 Task: Check the average views per listing of mud room in the last 5 years.
Action: Mouse moved to (872, 194)
Screenshot: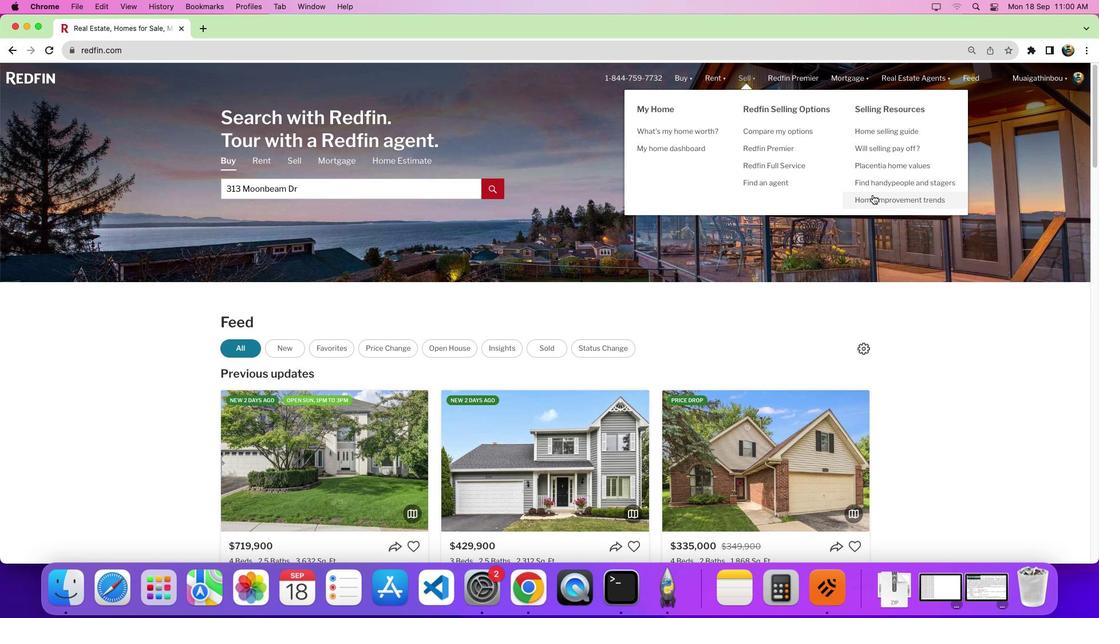 
Action: Mouse pressed left at (872, 194)
Screenshot: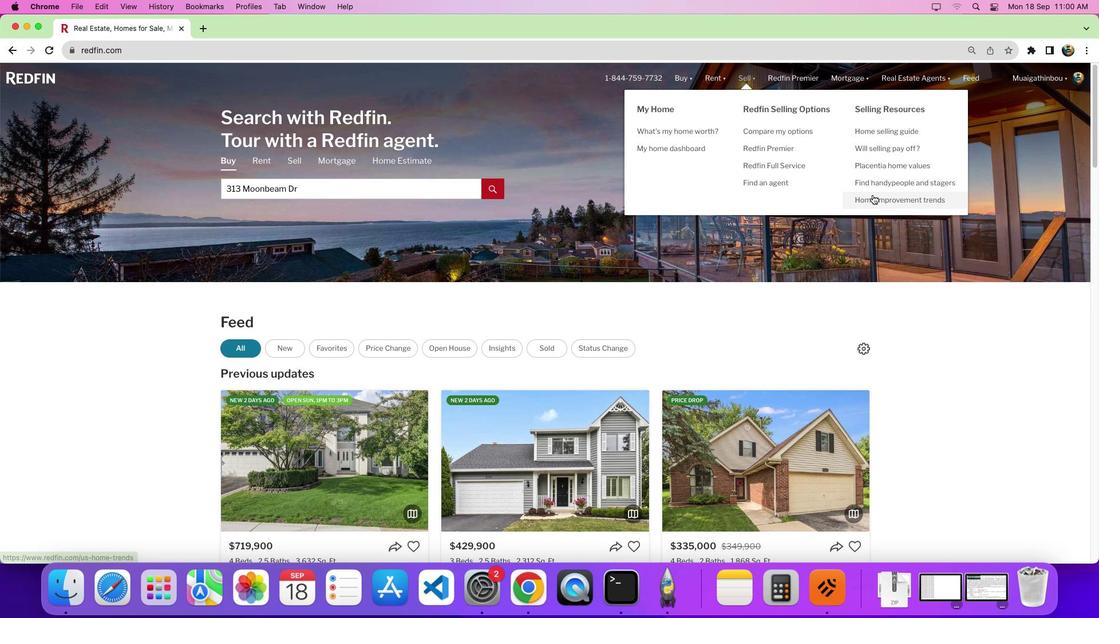 
Action: Mouse pressed left at (872, 194)
Screenshot: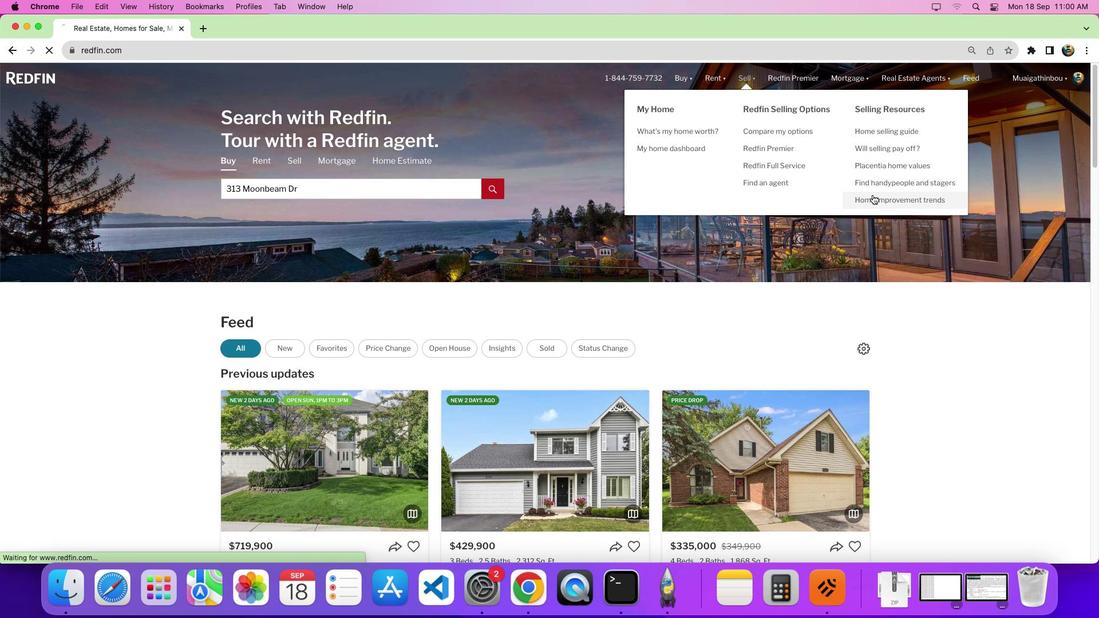 
Action: Mouse moved to (294, 219)
Screenshot: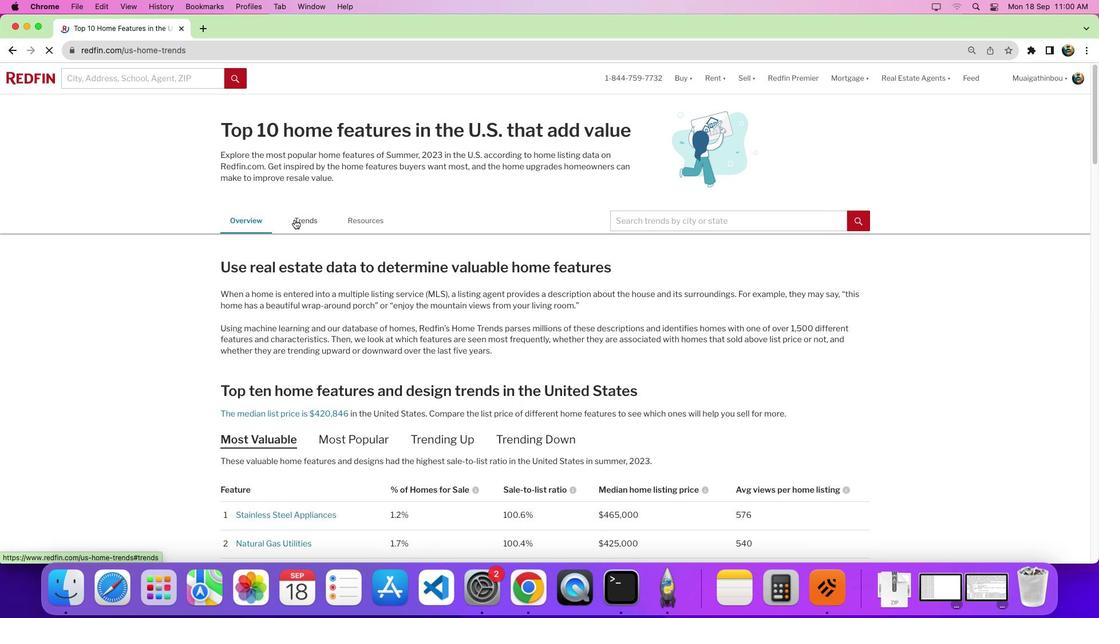 
Action: Mouse pressed left at (294, 219)
Screenshot: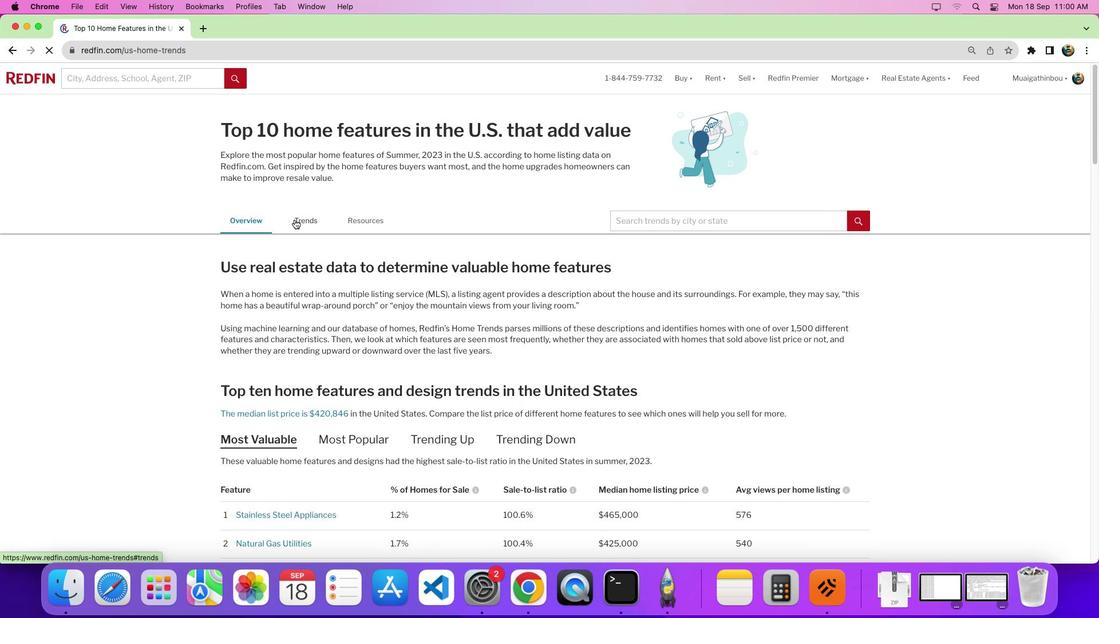 
Action: Mouse moved to (1094, 274)
Screenshot: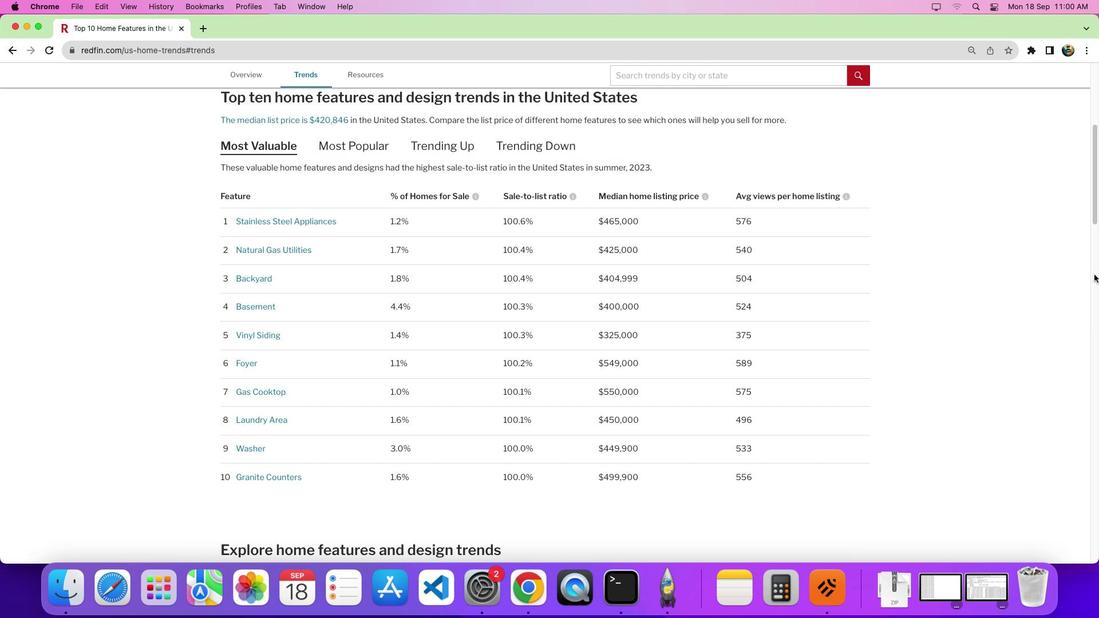 
Action: Mouse pressed left at (1094, 274)
Screenshot: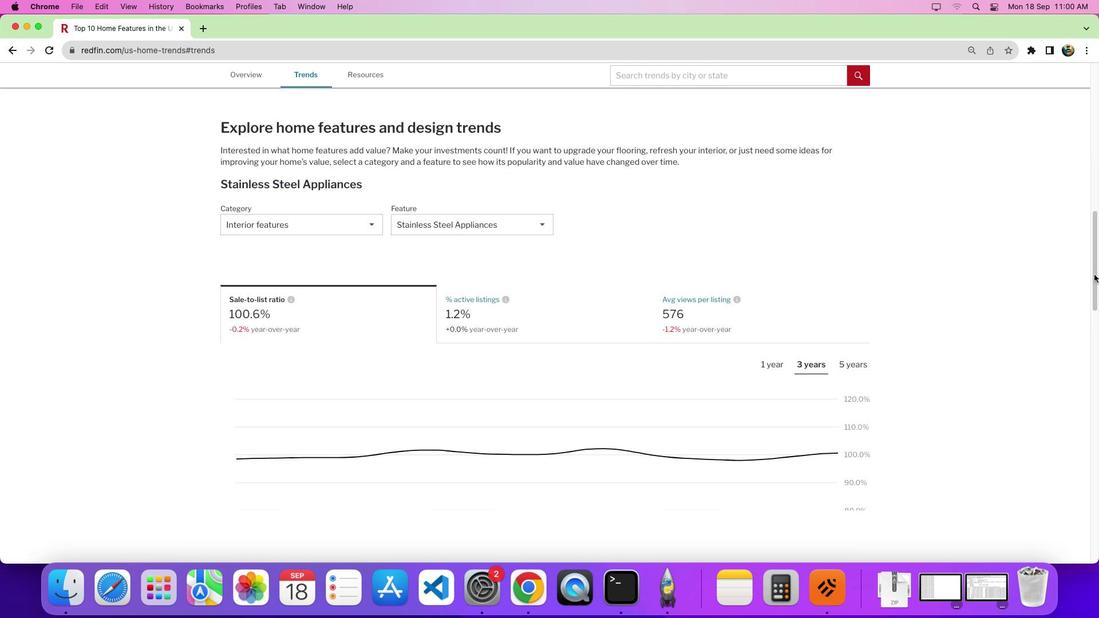 
Action: Mouse moved to (275, 211)
Screenshot: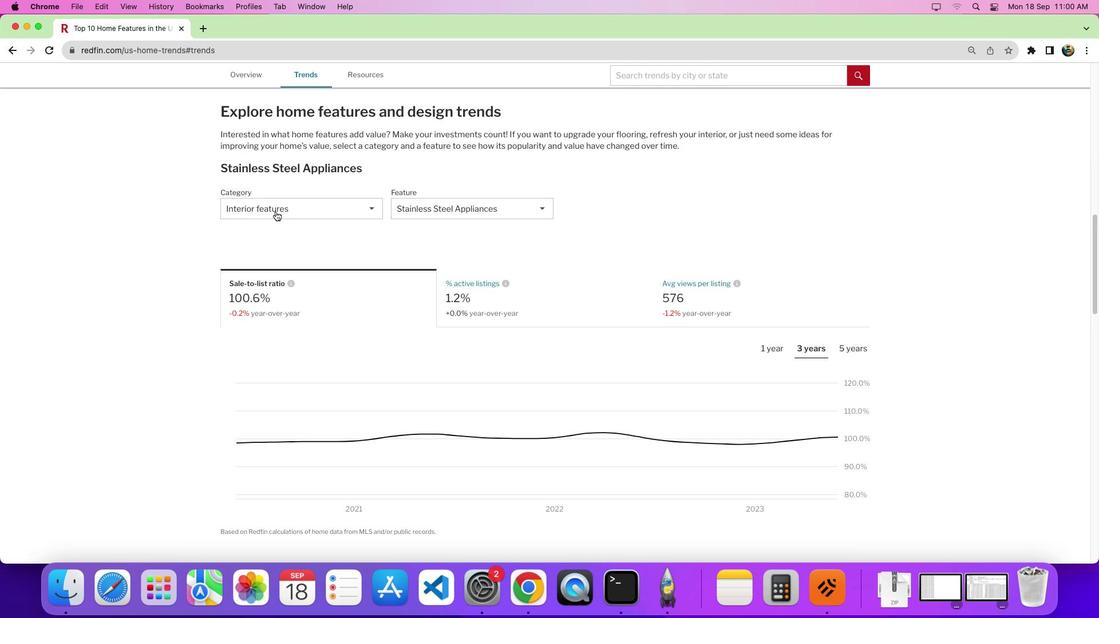 
Action: Mouse pressed left at (275, 211)
Screenshot: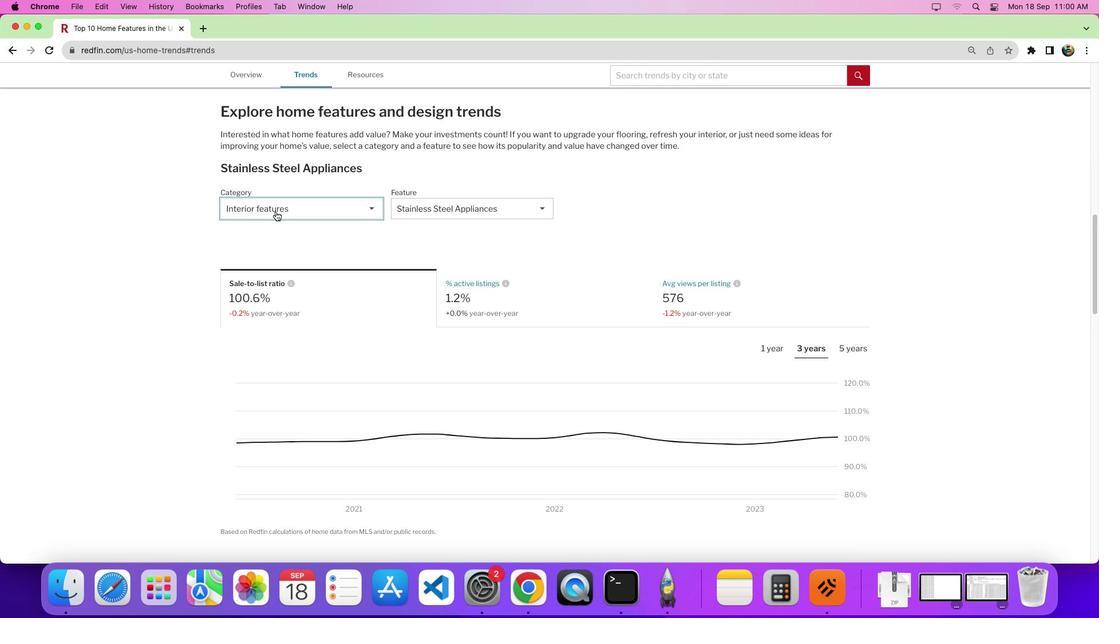 
Action: Mouse moved to (306, 262)
Screenshot: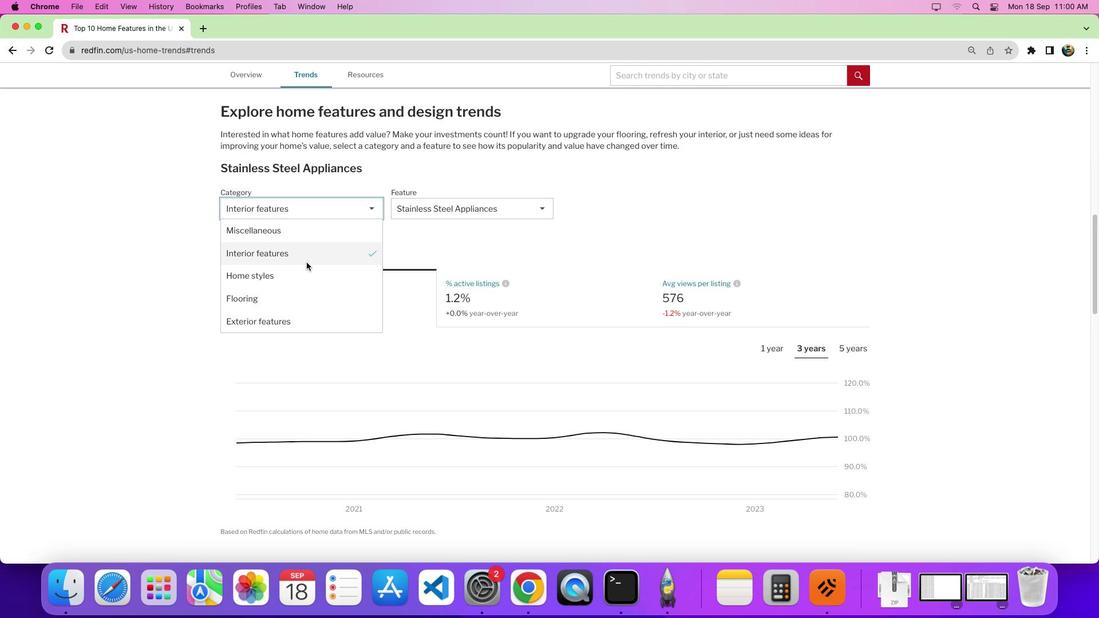 
Action: Mouse pressed left at (306, 262)
Screenshot: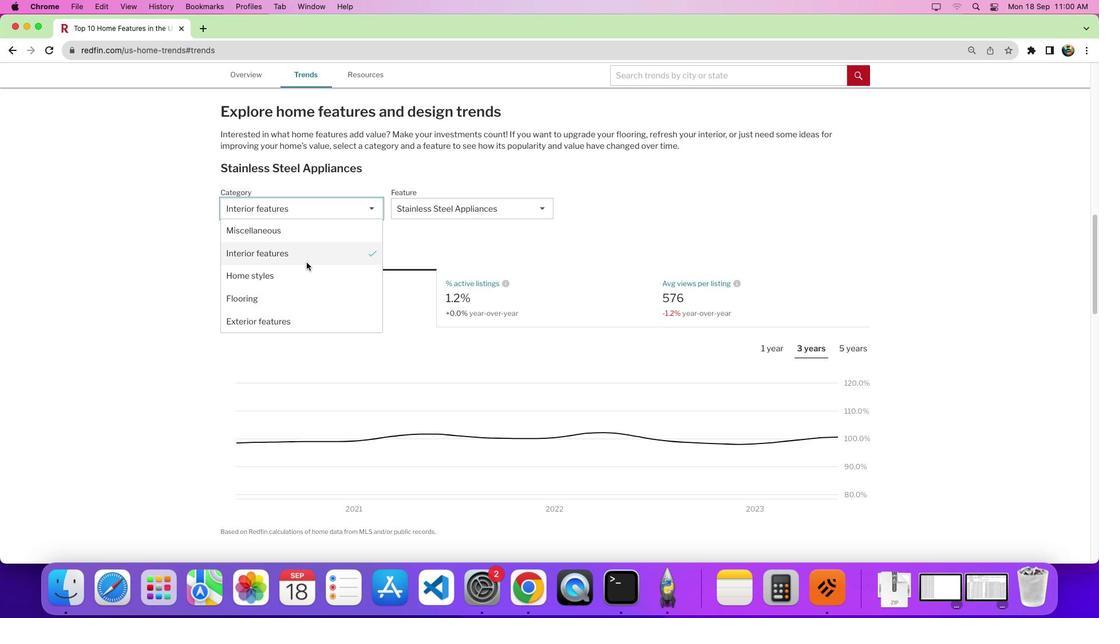 
Action: Mouse moved to (429, 213)
Screenshot: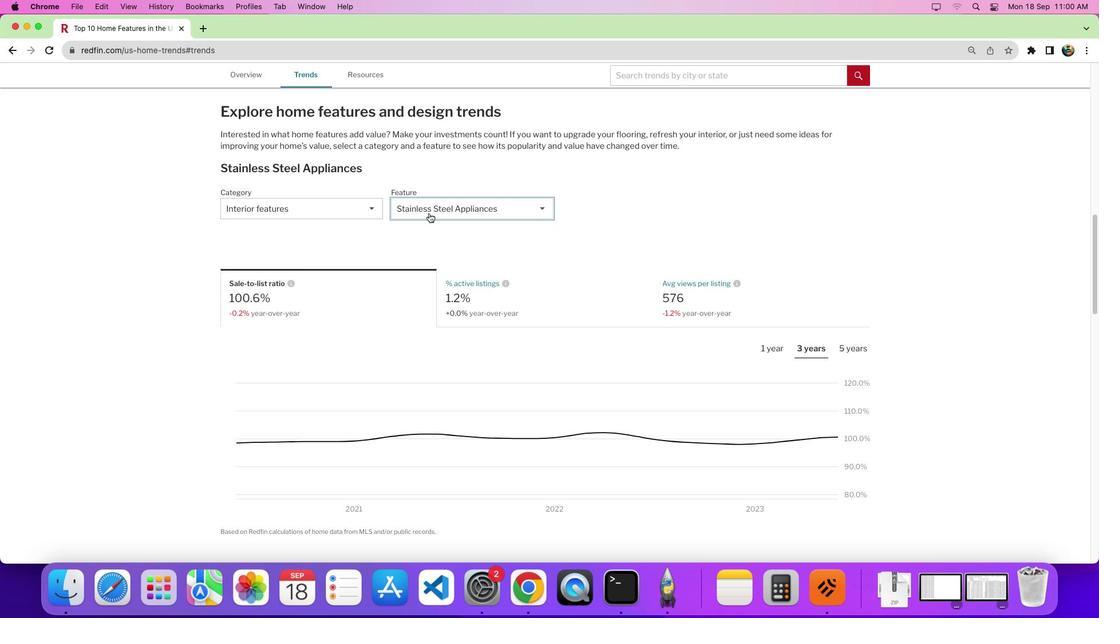 
Action: Mouse pressed left at (429, 213)
Screenshot: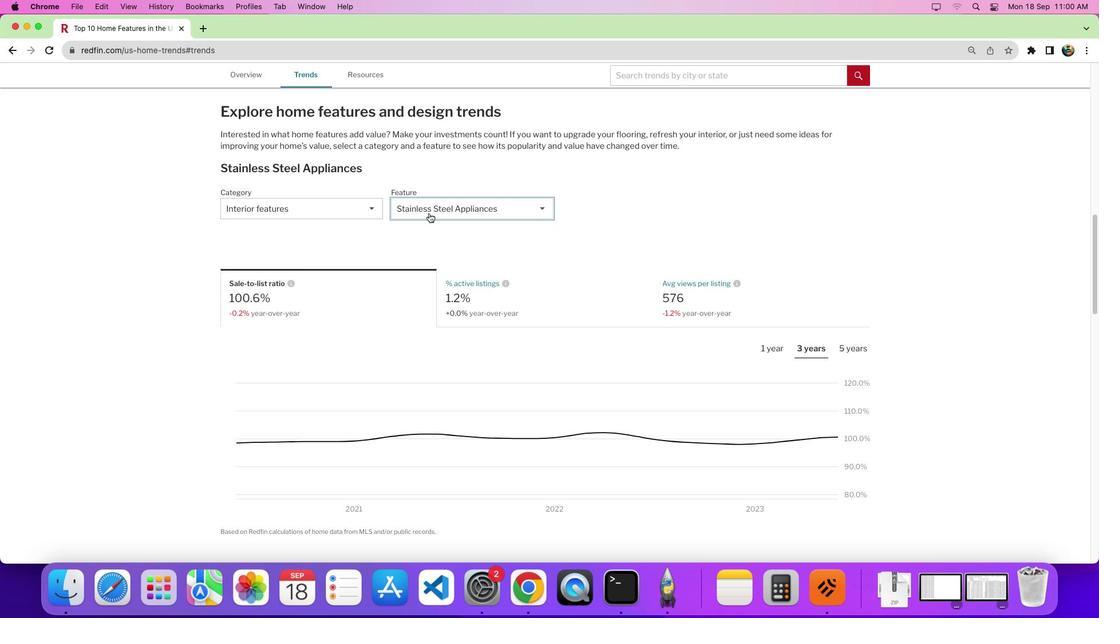 
Action: Mouse moved to (546, 325)
Screenshot: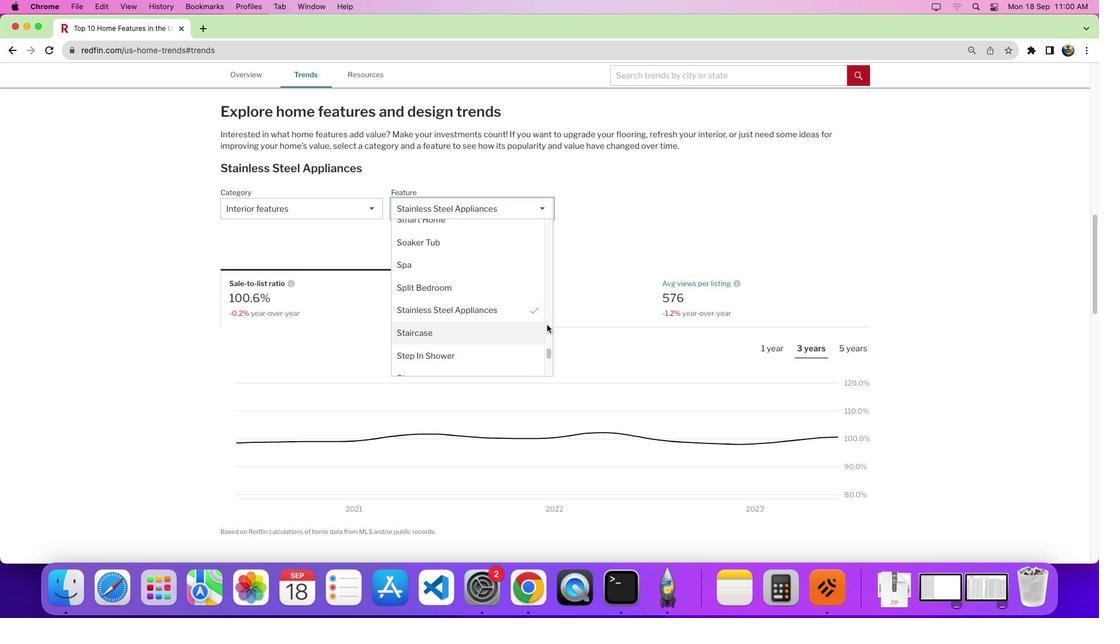 
Action: Mouse pressed left at (546, 325)
Screenshot: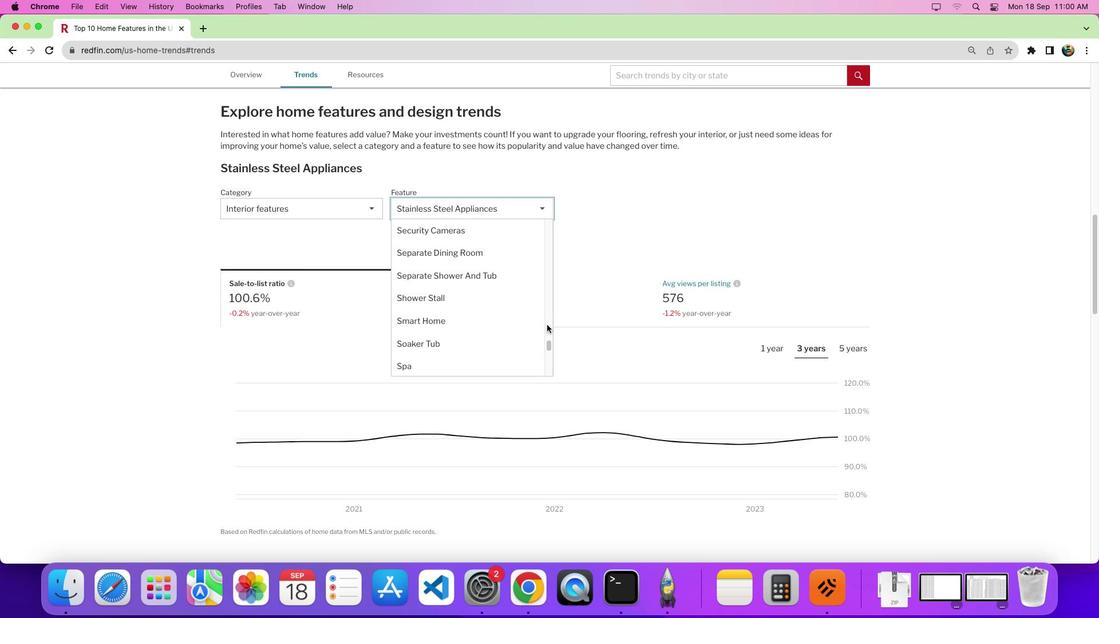 
Action: Mouse moved to (549, 320)
Screenshot: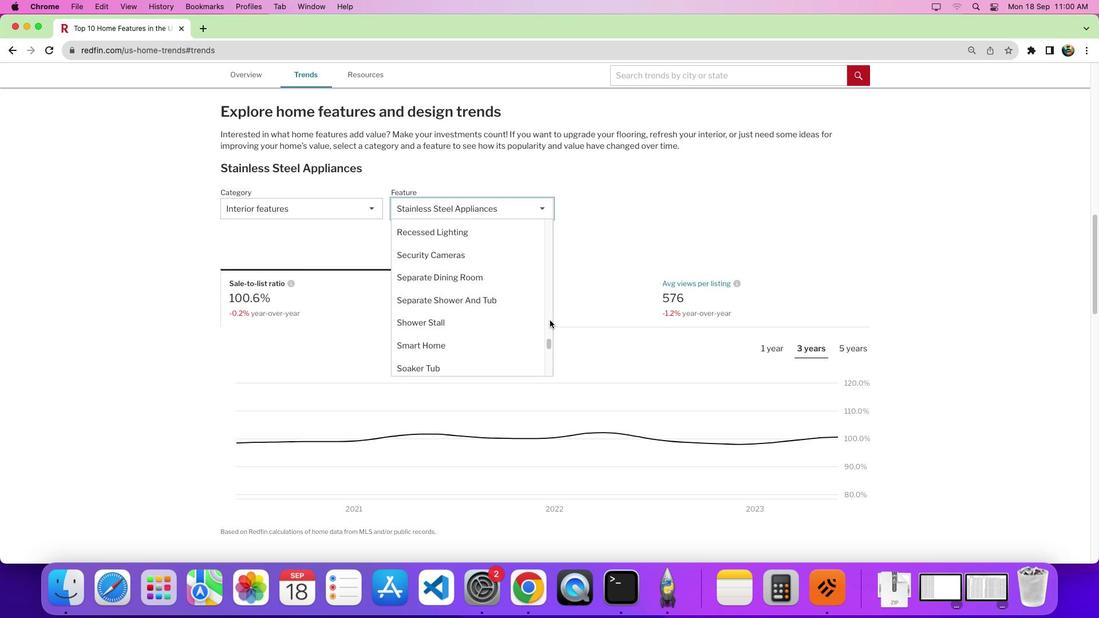 
Action: Mouse pressed left at (549, 320)
Screenshot: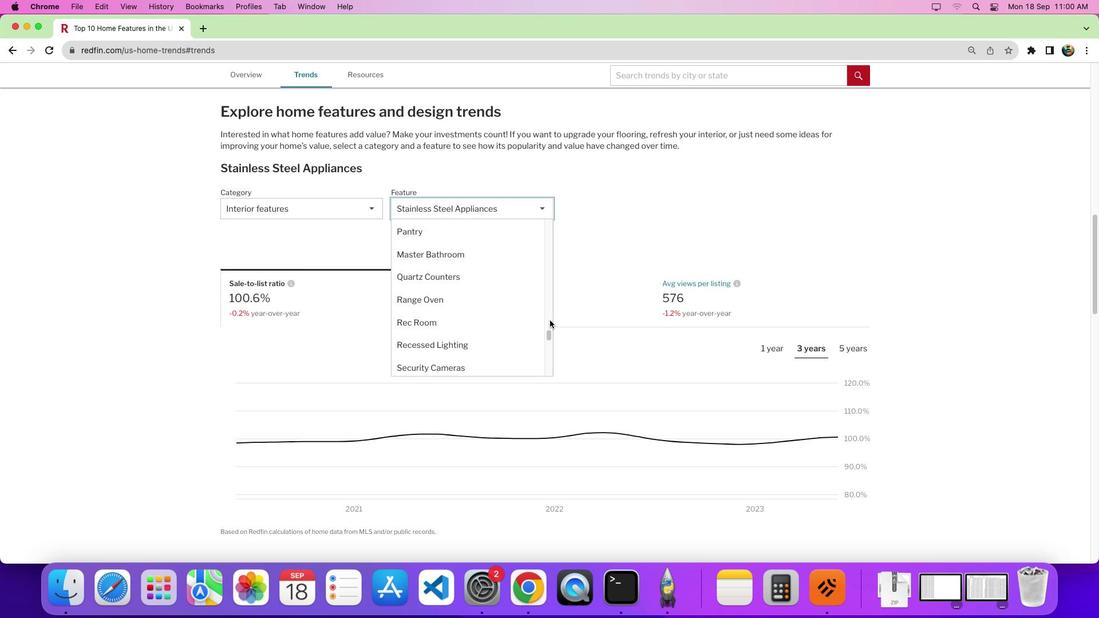
Action: Mouse moved to (547, 314)
Screenshot: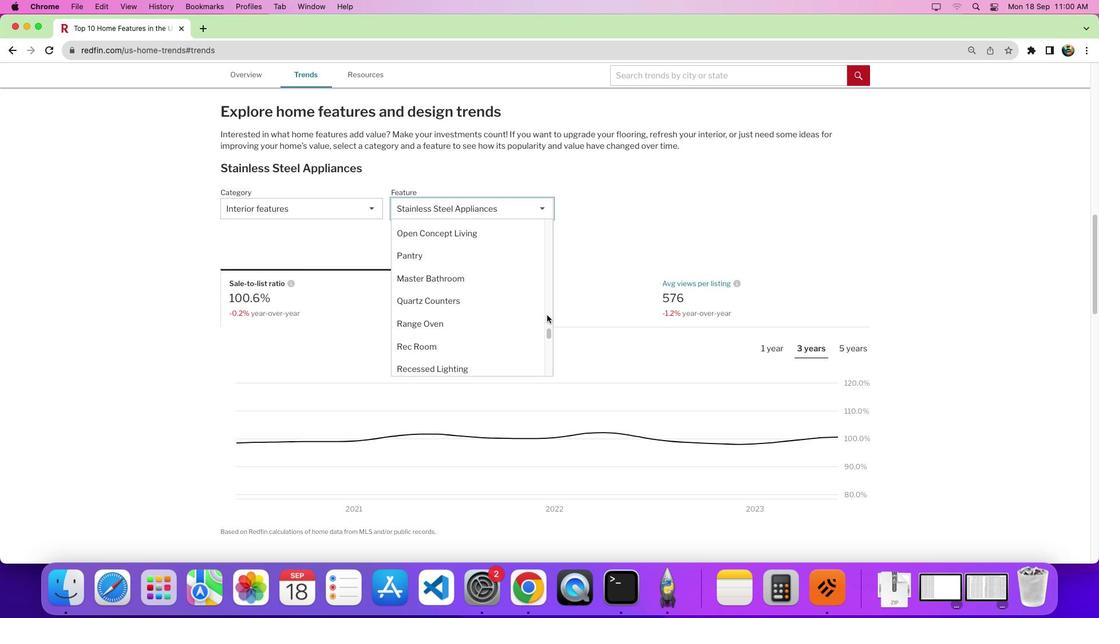 
Action: Mouse pressed left at (547, 314)
Screenshot: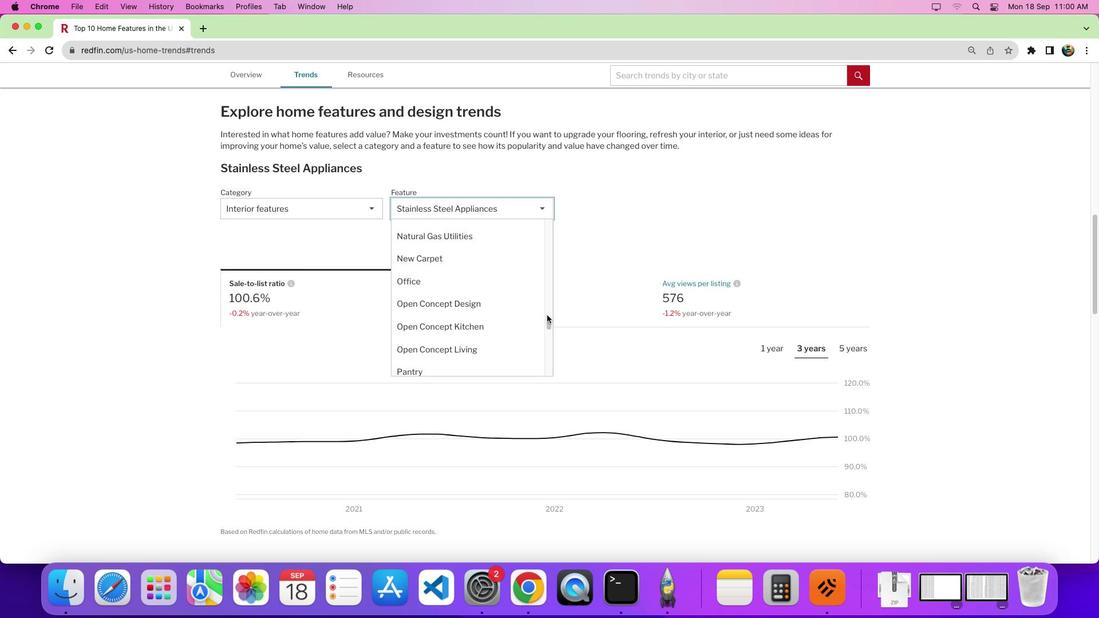 
Action: Mouse moved to (425, 233)
Screenshot: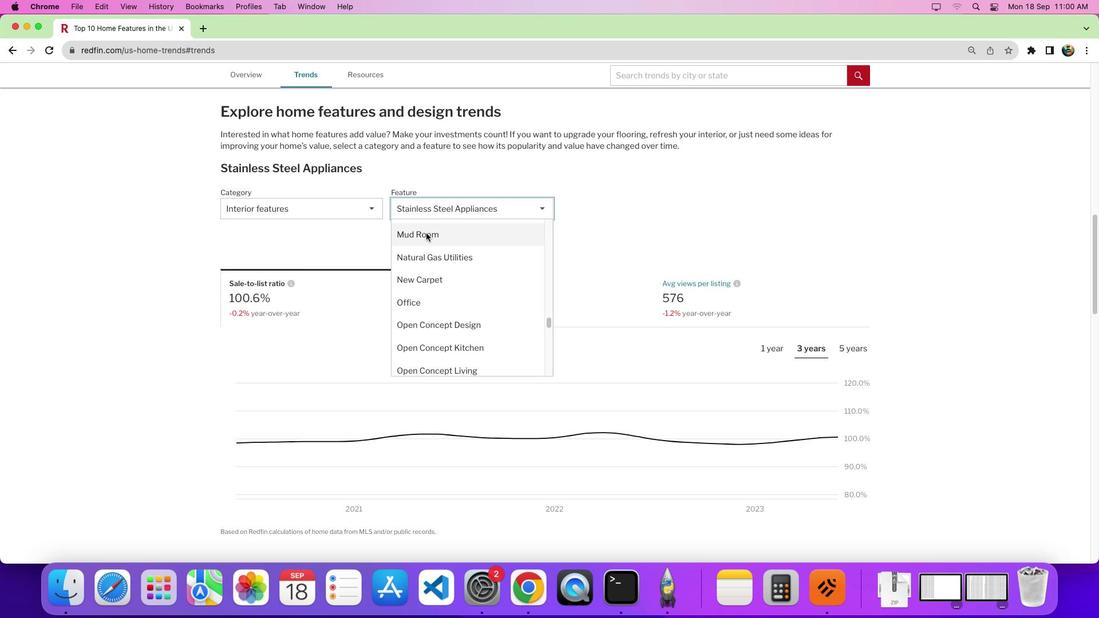 
Action: Mouse pressed left at (425, 233)
Screenshot: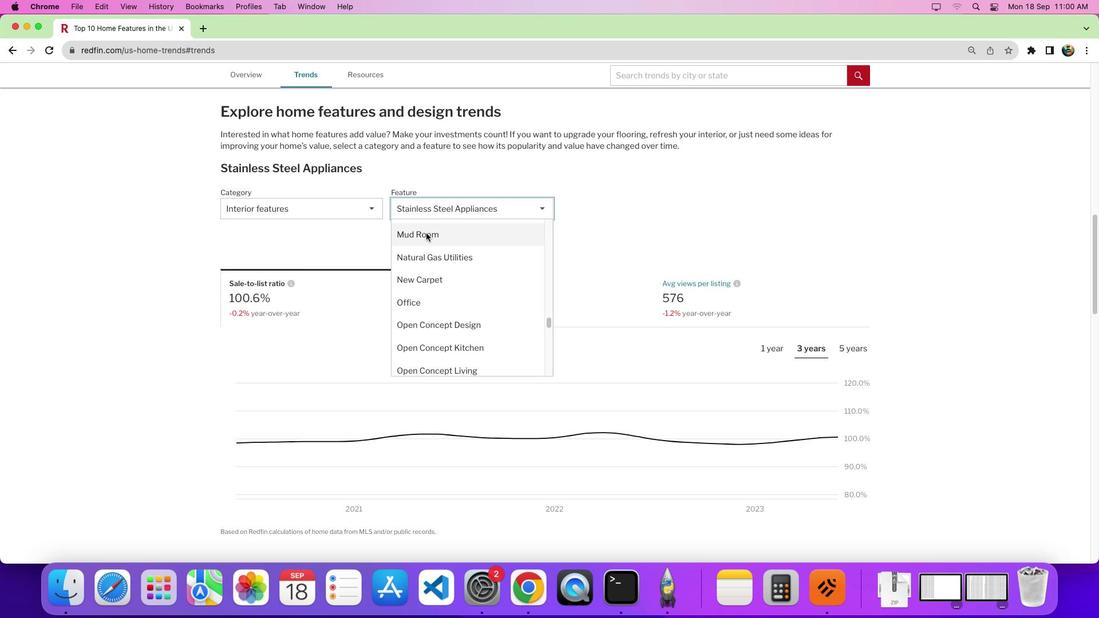 
Action: Mouse moved to (486, 298)
Screenshot: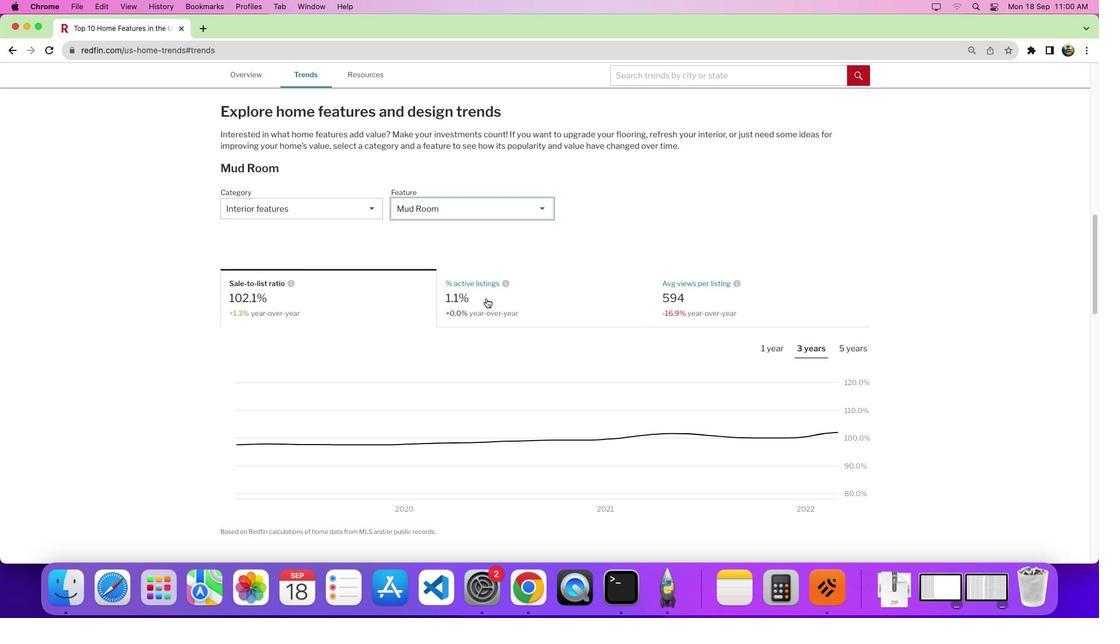 
Action: Mouse pressed left at (486, 298)
Screenshot: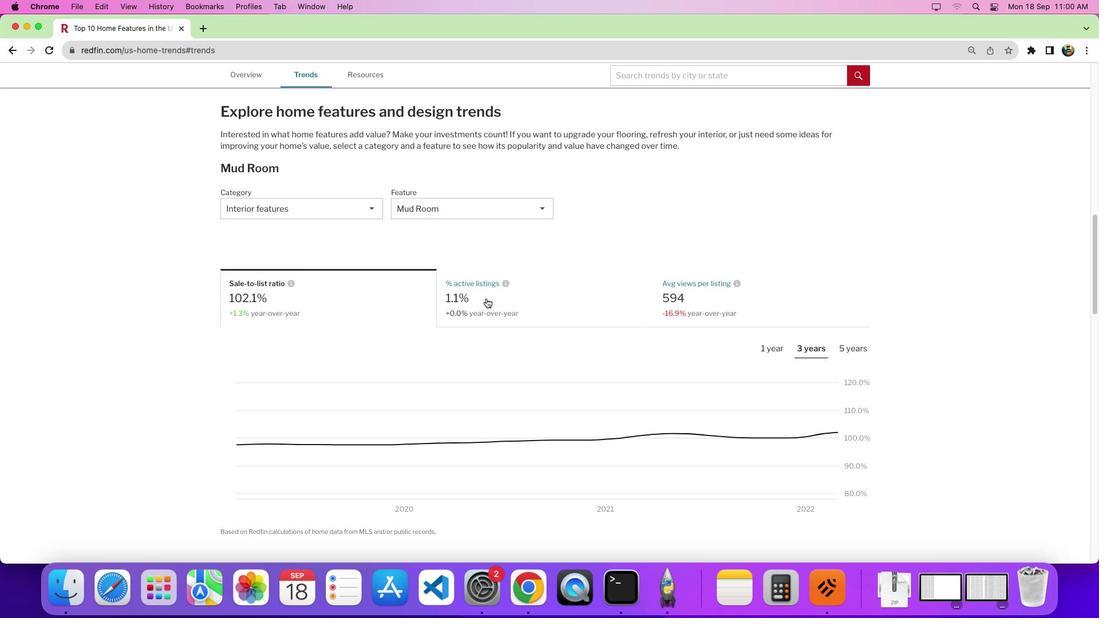 
Action: Mouse moved to (682, 297)
Screenshot: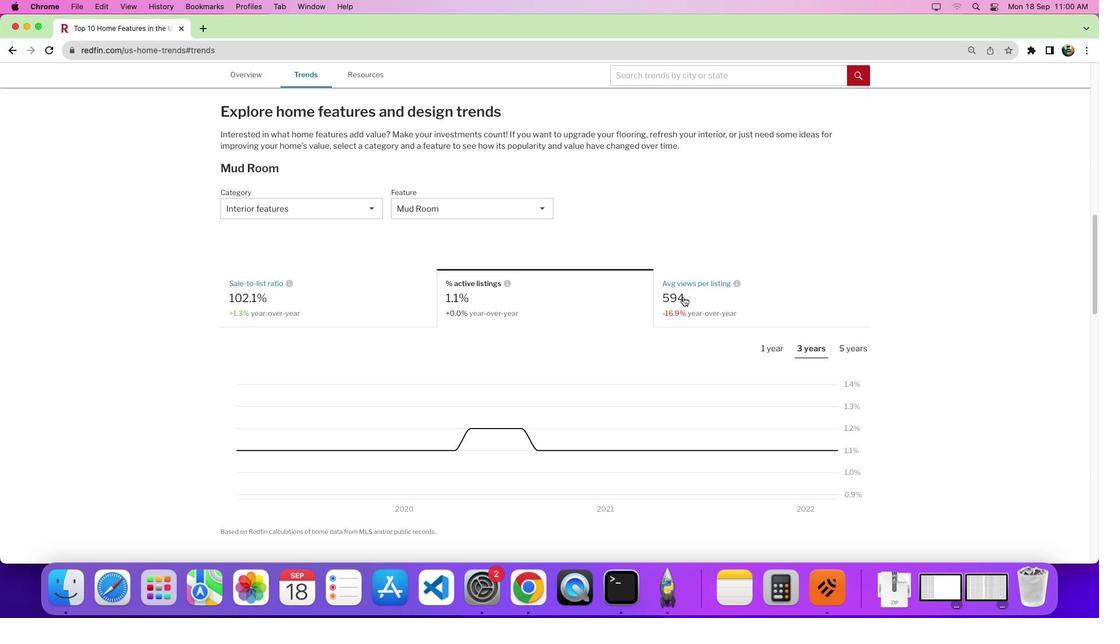 
Action: Mouse pressed left at (682, 297)
Screenshot: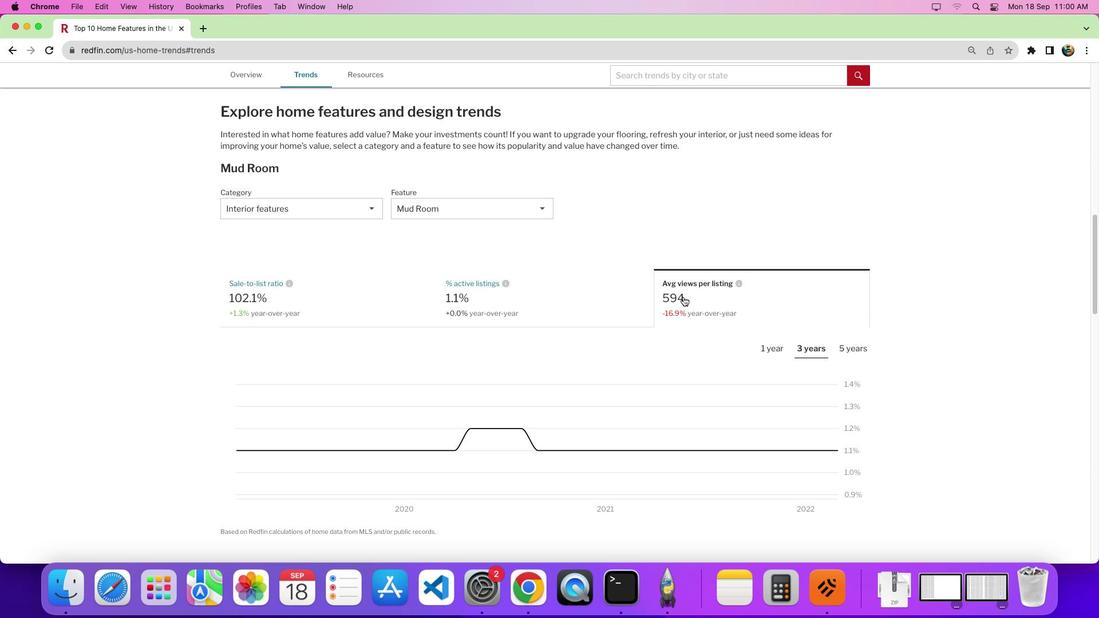 
Action: Mouse moved to (843, 341)
Screenshot: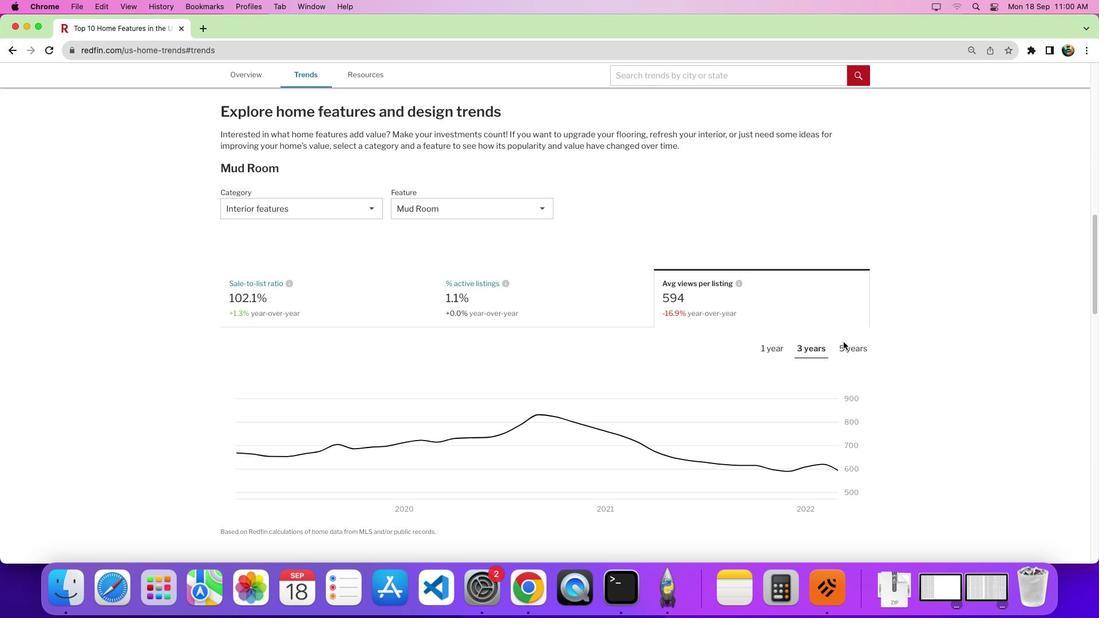 
Action: Mouse pressed left at (843, 341)
Screenshot: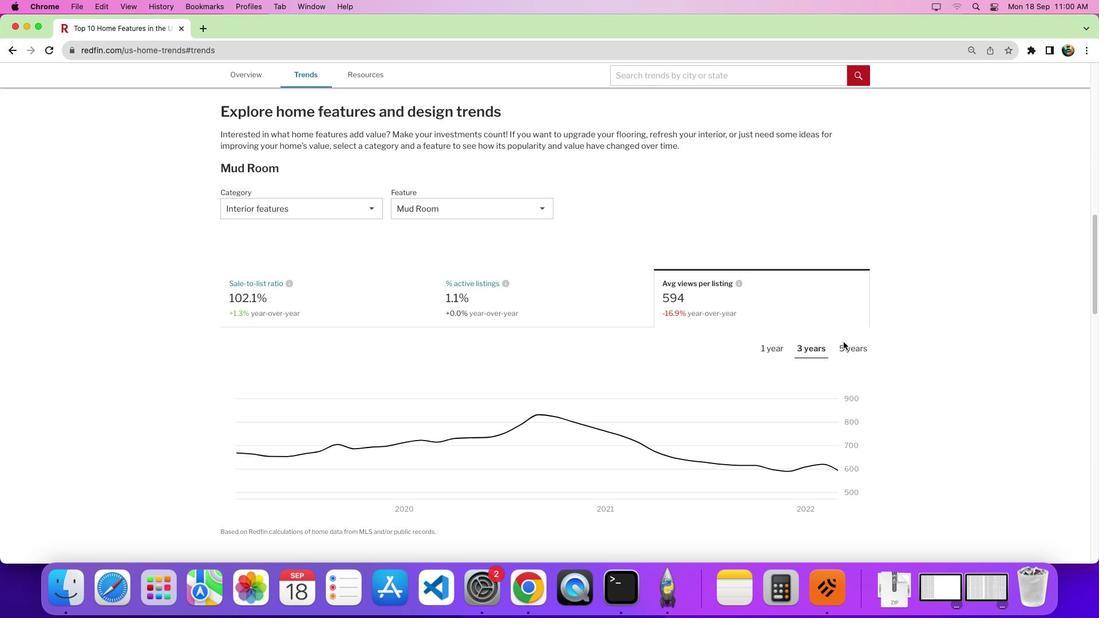
Action: Mouse moved to (845, 346)
Screenshot: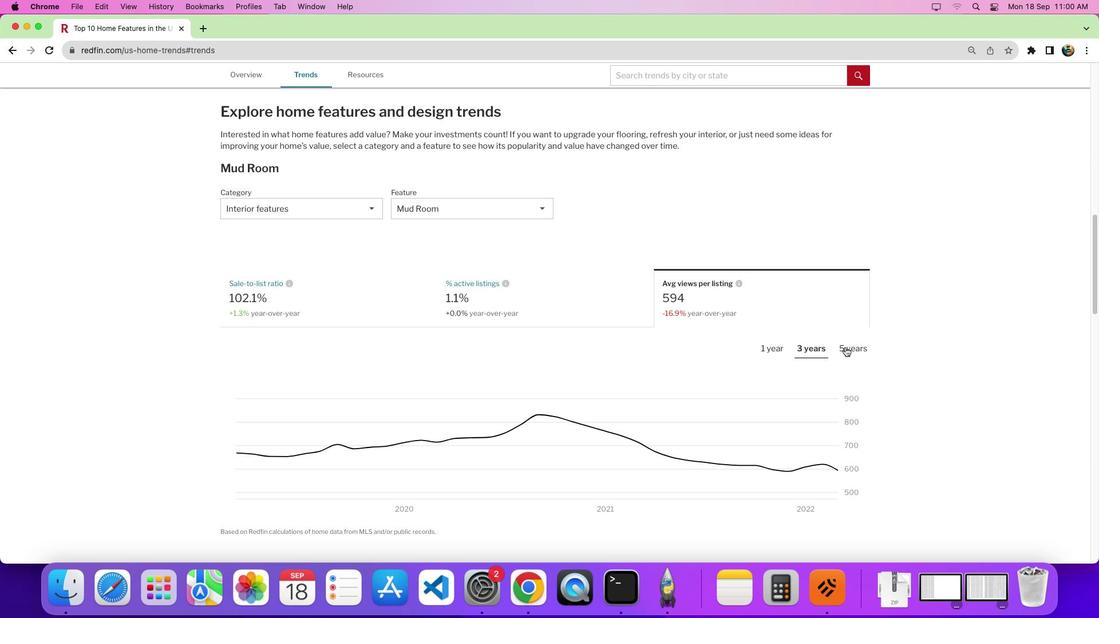 
Action: Mouse pressed left at (845, 346)
Screenshot: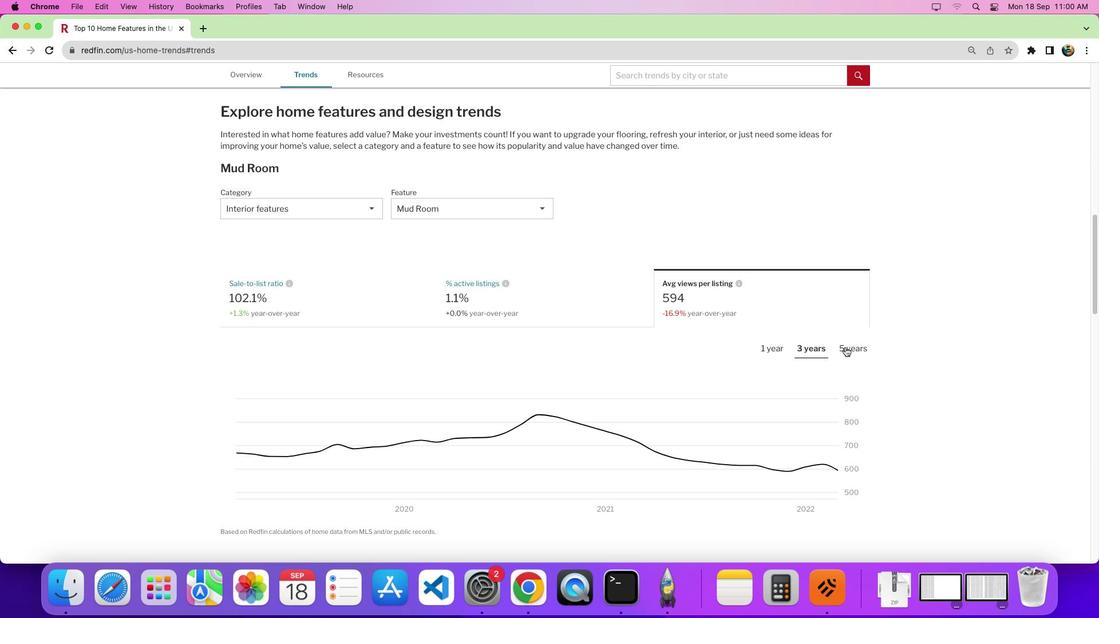 
Action: Mouse moved to (937, 293)
Screenshot: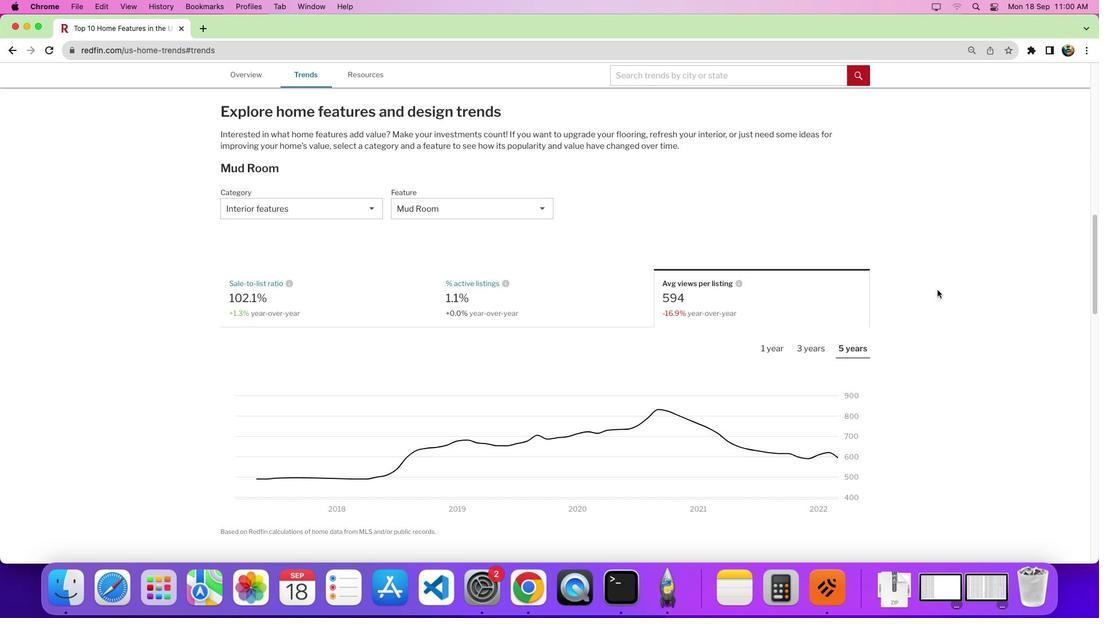 
